 Task: Create a due date automation trigger when advanced on, on the wednesday before a card is due add dates with an overdue due date at 11:00 AM.
Action: Mouse moved to (812, 252)
Screenshot: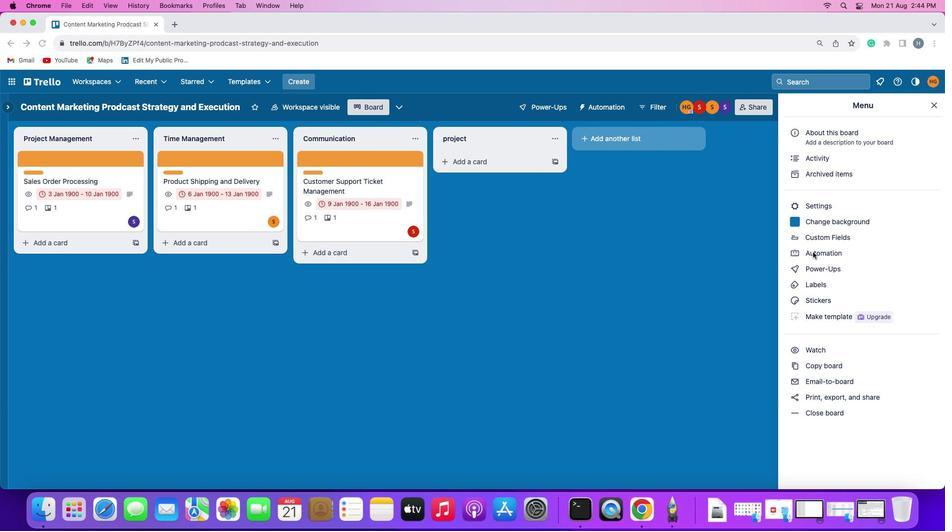 
Action: Mouse pressed left at (812, 252)
Screenshot: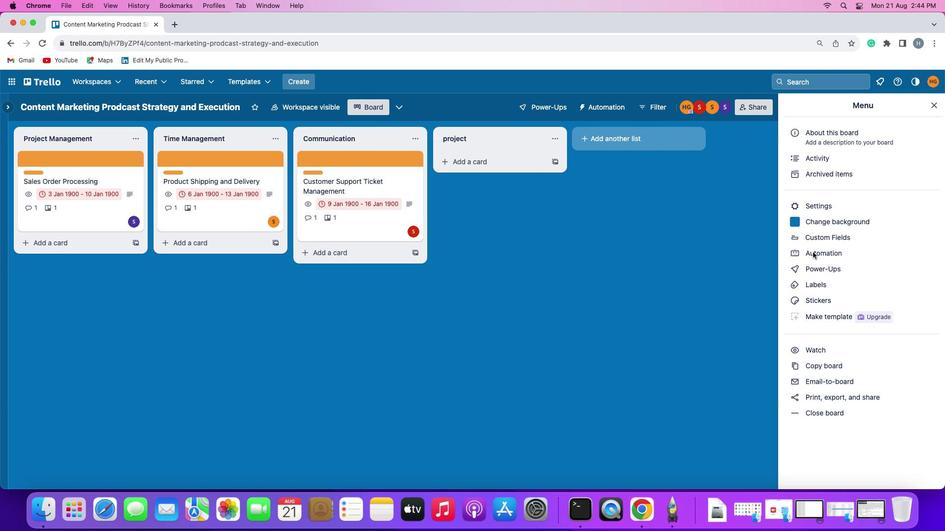 
Action: Mouse pressed left at (812, 252)
Screenshot: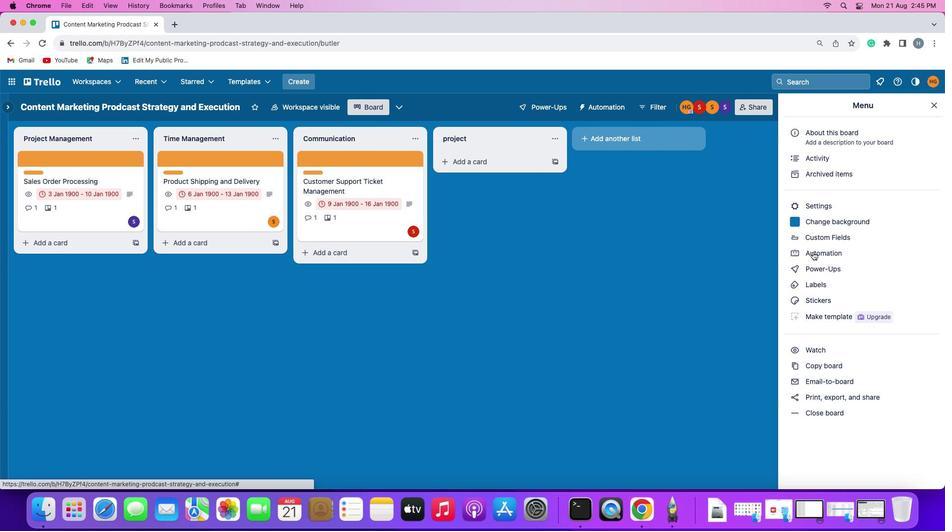 
Action: Mouse moved to (59, 230)
Screenshot: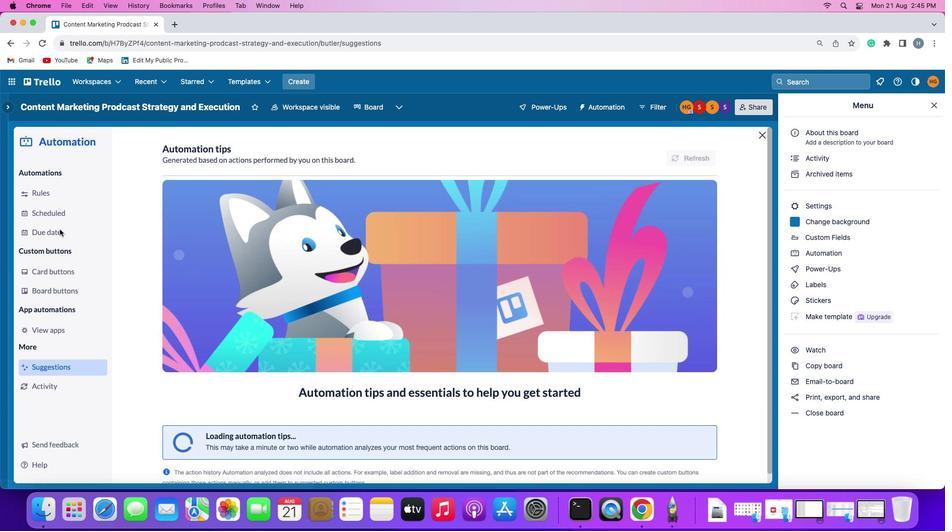 
Action: Mouse pressed left at (59, 230)
Screenshot: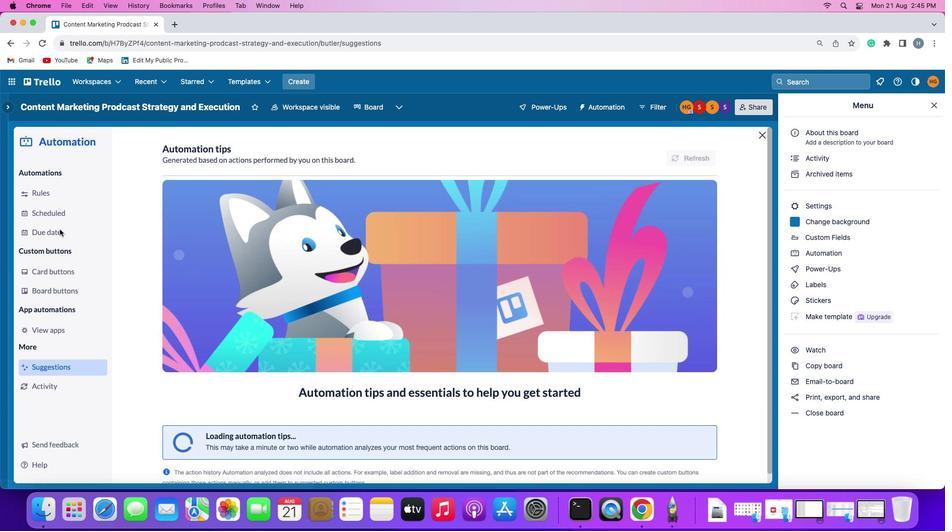 
Action: Mouse moved to (652, 152)
Screenshot: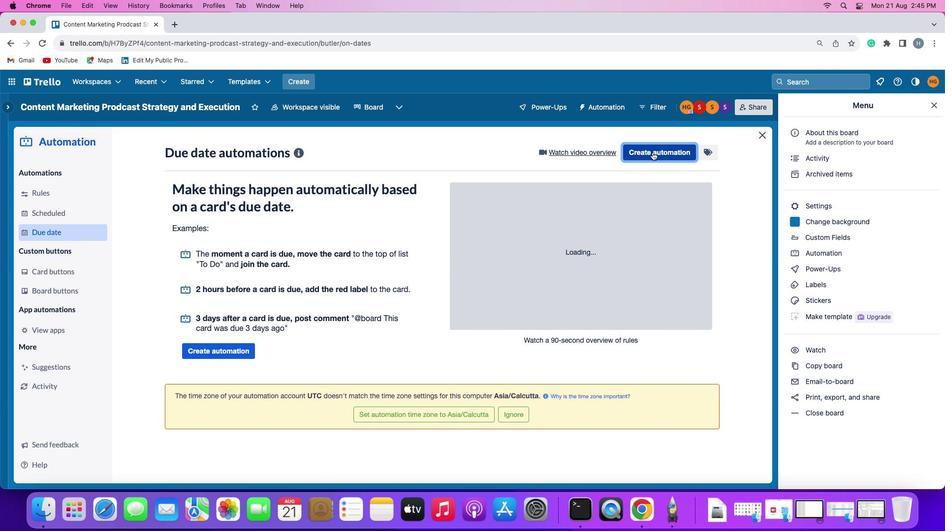 
Action: Mouse pressed left at (652, 152)
Screenshot: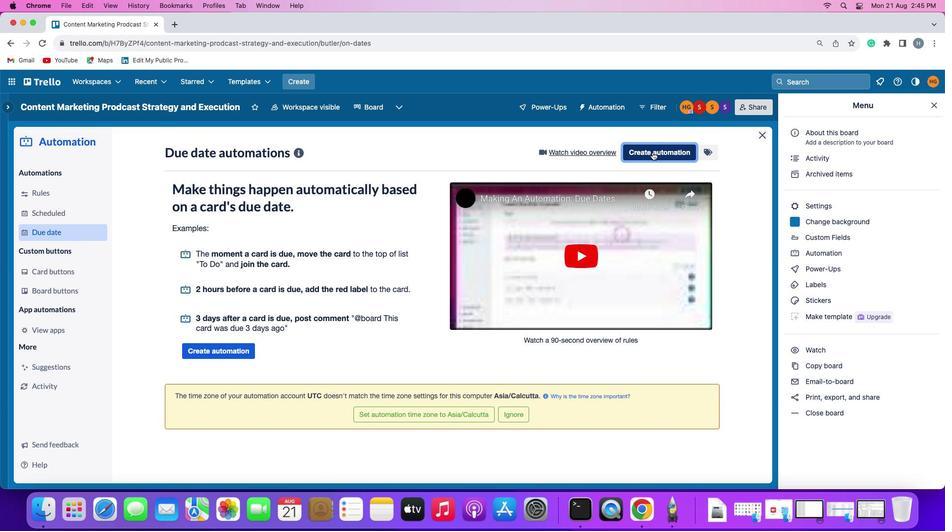 
Action: Mouse moved to (274, 245)
Screenshot: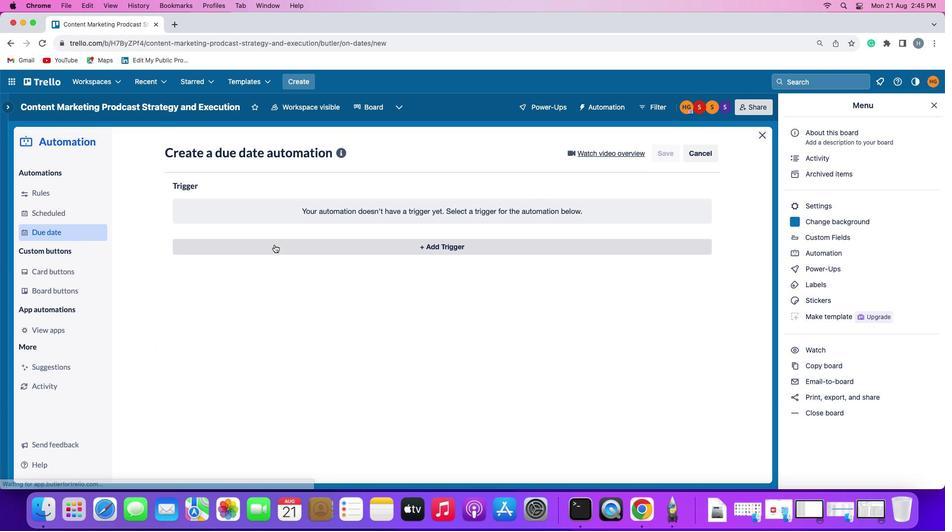 
Action: Mouse pressed left at (274, 245)
Screenshot: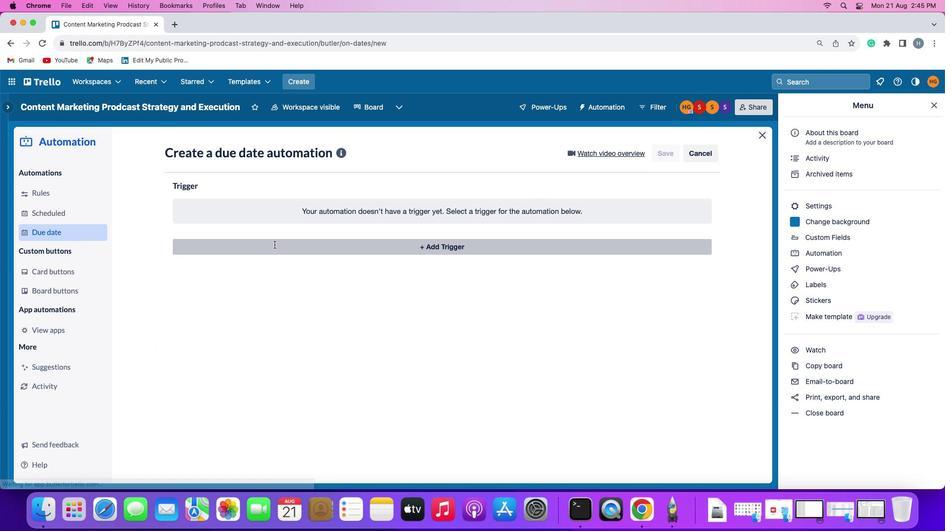 
Action: Mouse moved to (214, 437)
Screenshot: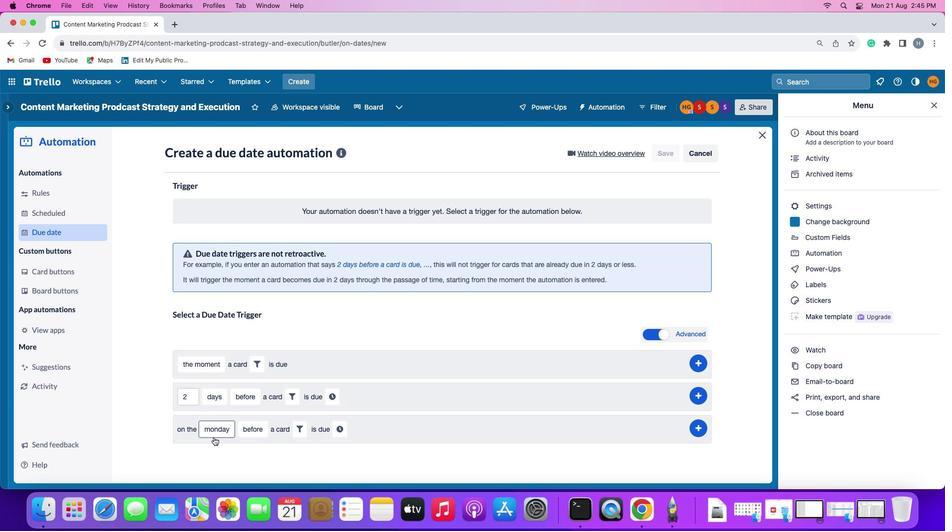 
Action: Mouse pressed left at (214, 437)
Screenshot: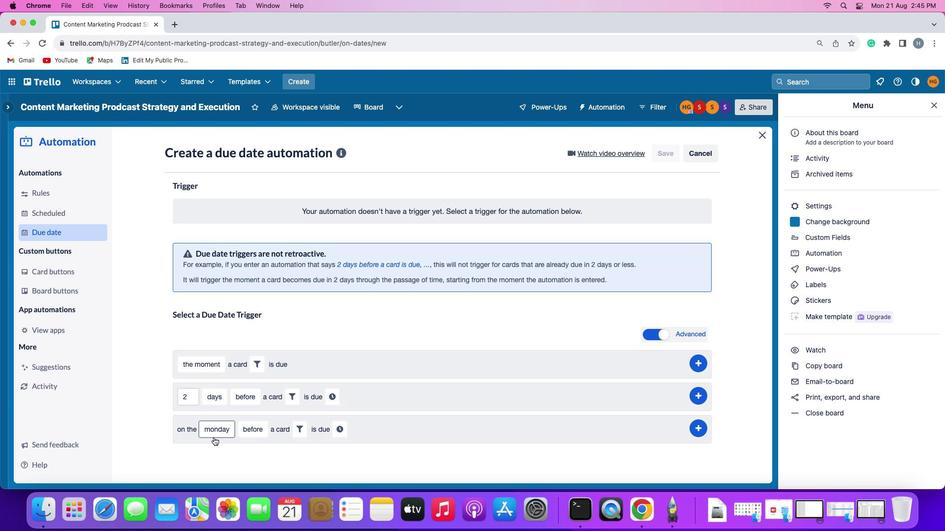 
Action: Mouse moved to (232, 335)
Screenshot: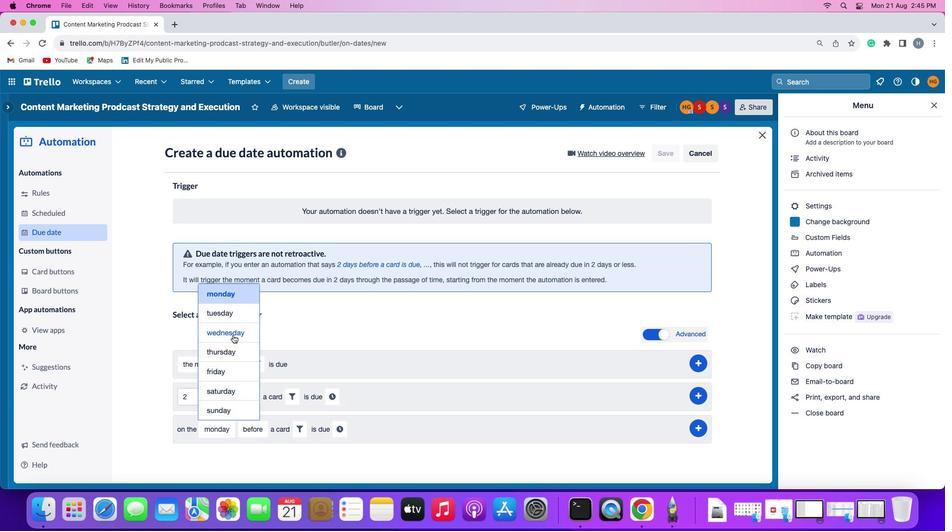 
Action: Mouse pressed left at (232, 335)
Screenshot: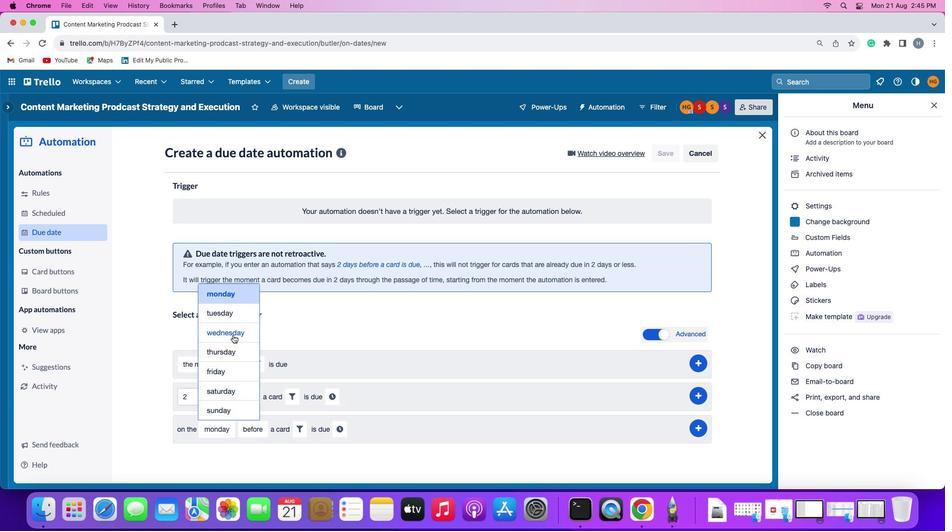 
Action: Mouse moved to (315, 432)
Screenshot: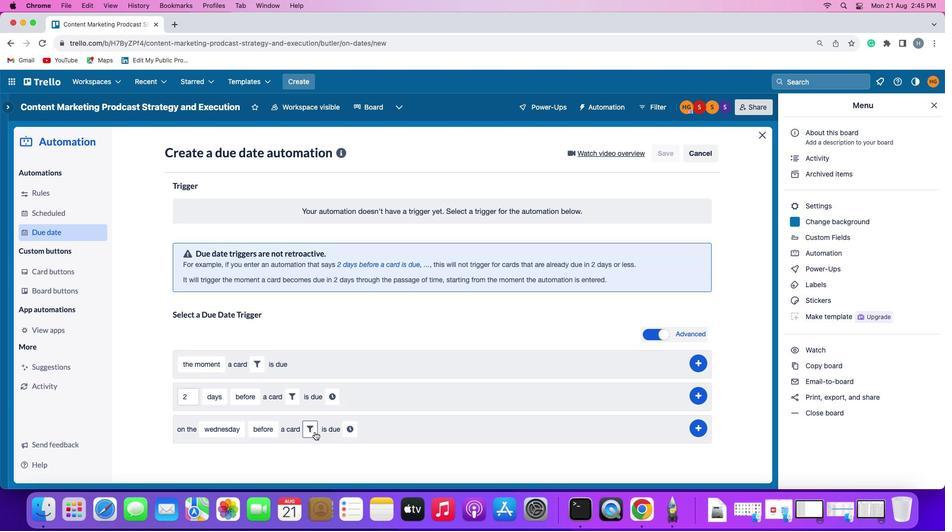 
Action: Mouse pressed left at (315, 432)
Screenshot: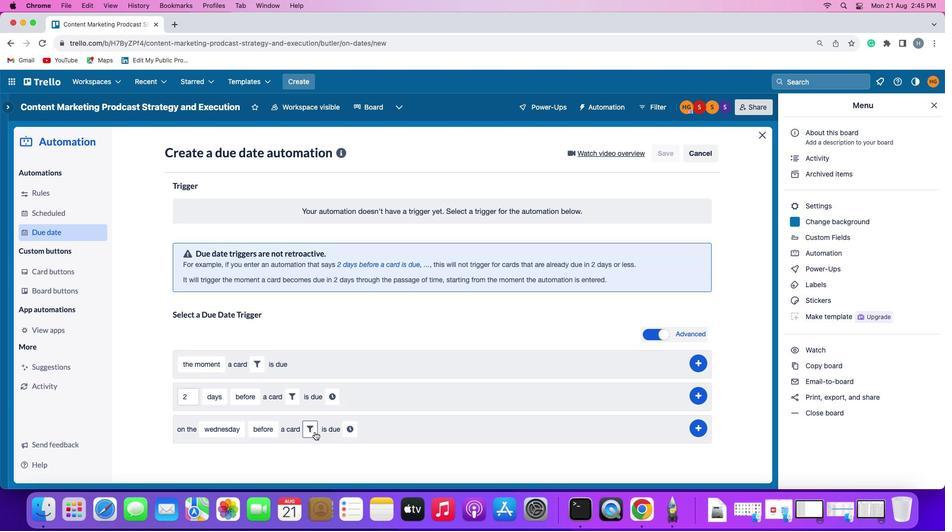 
Action: Mouse moved to (357, 460)
Screenshot: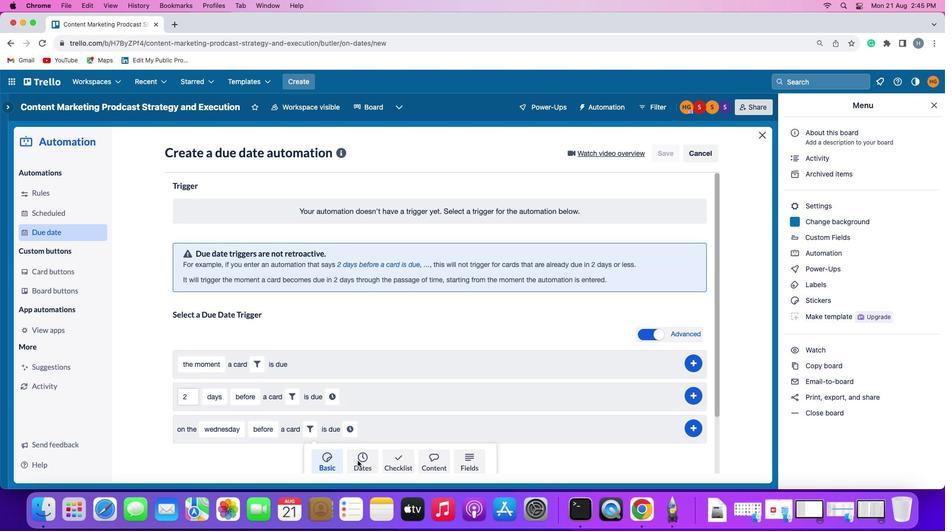 
Action: Mouse pressed left at (357, 460)
Screenshot: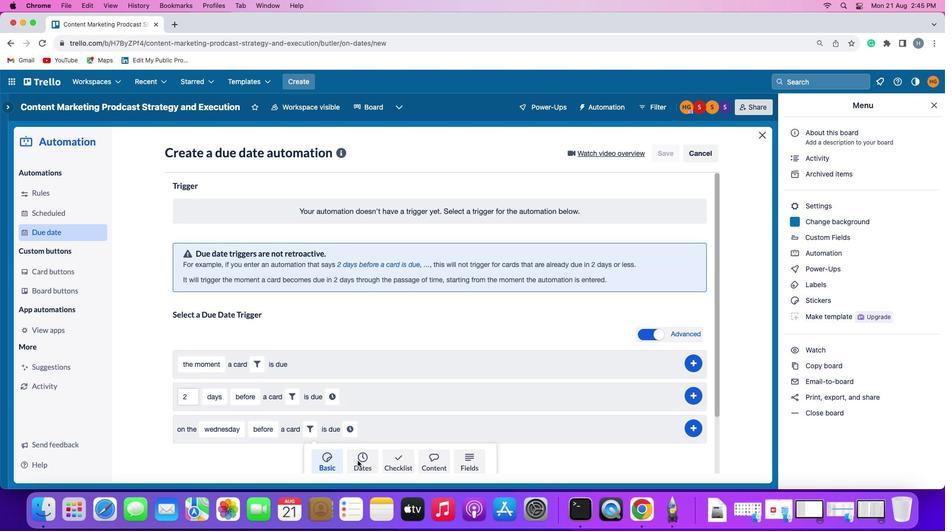 
Action: Mouse moved to (267, 451)
Screenshot: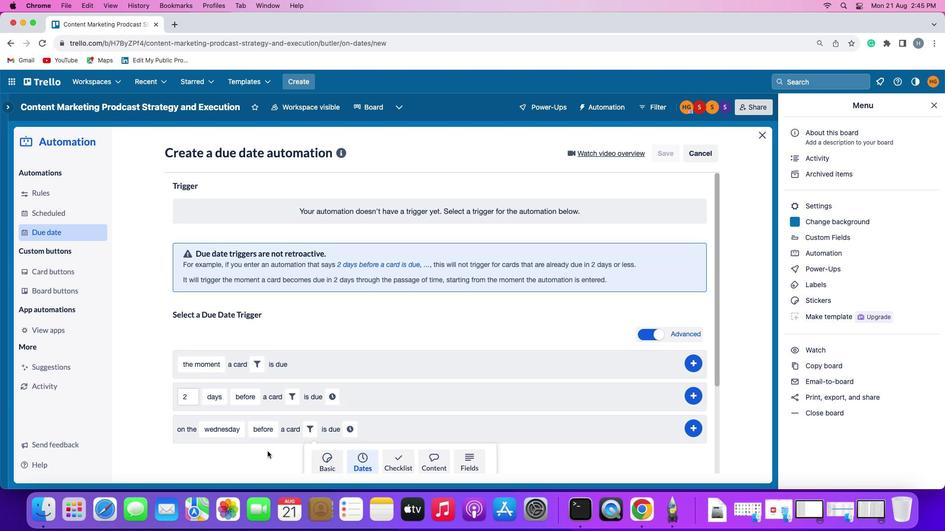 
Action: Mouse scrolled (267, 451) with delta (0, 0)
Screenshot: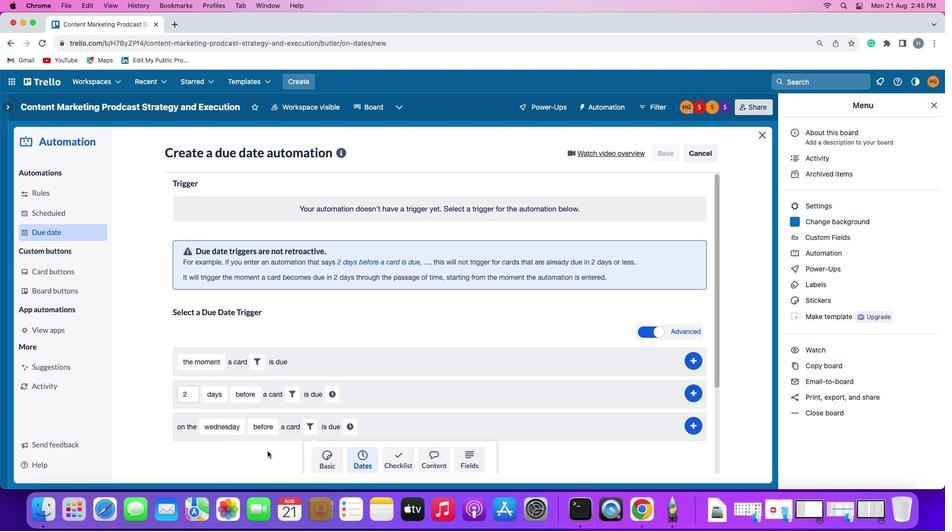 
Action: Mouse scrolled (267, 451) with delta (0, 0)
Screenshot: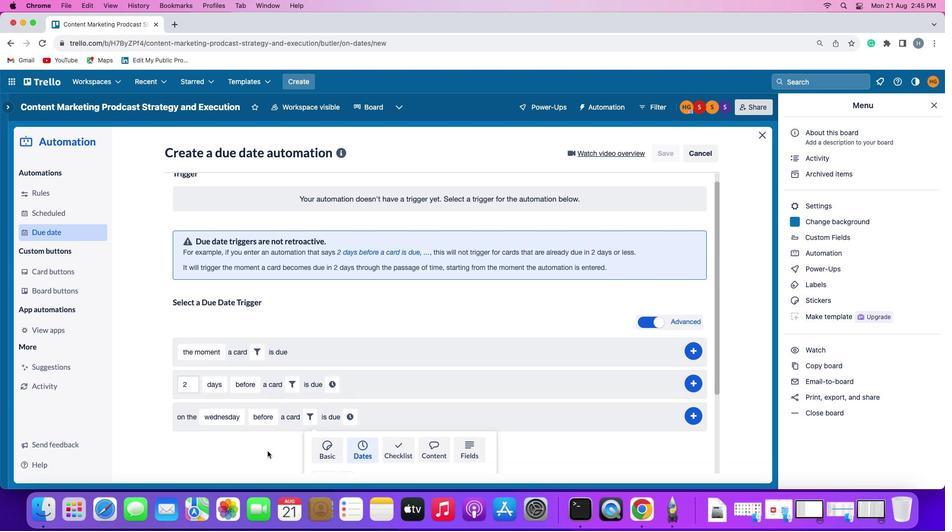 
Action: Mouse scrolled (267, 451) with delta (0, -1)
Screenshot: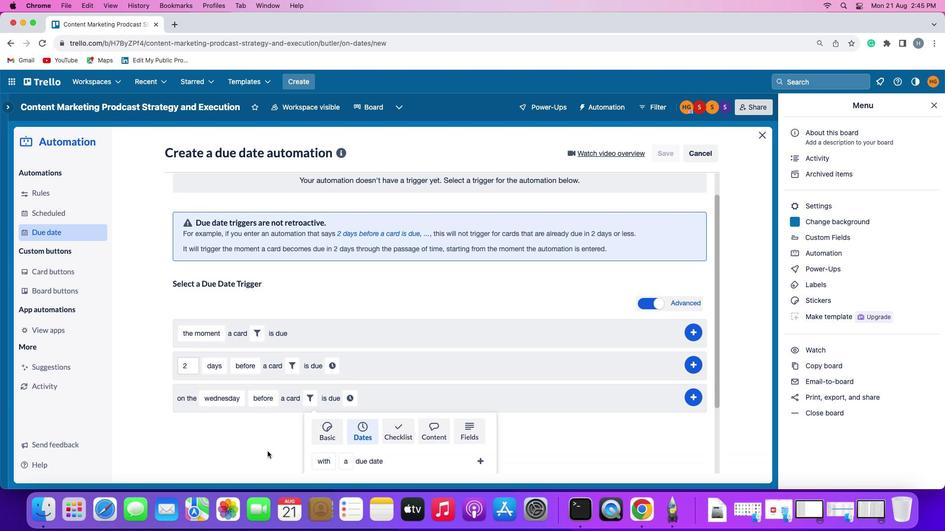 
Action: Mouse moved to (337, 411)
Screenshot: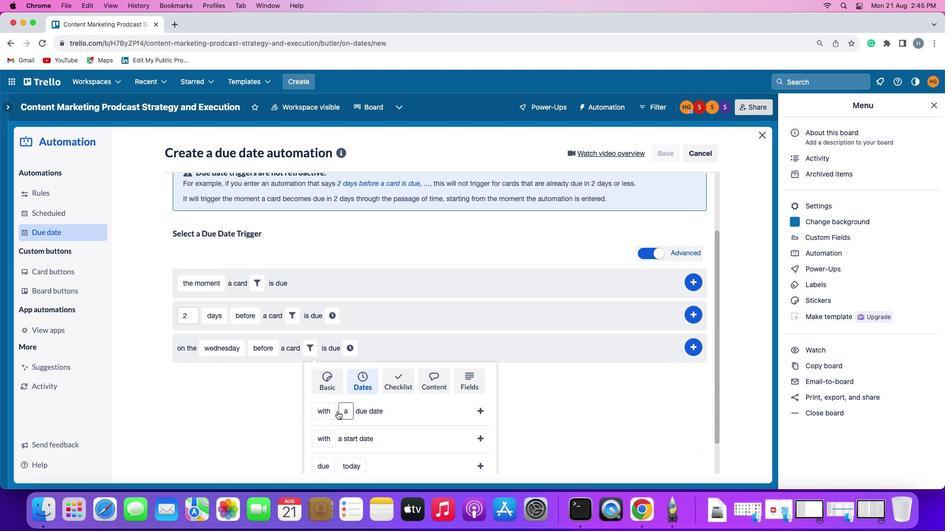 
Action: Mouse pressed left at (337, 411)
Screenshot: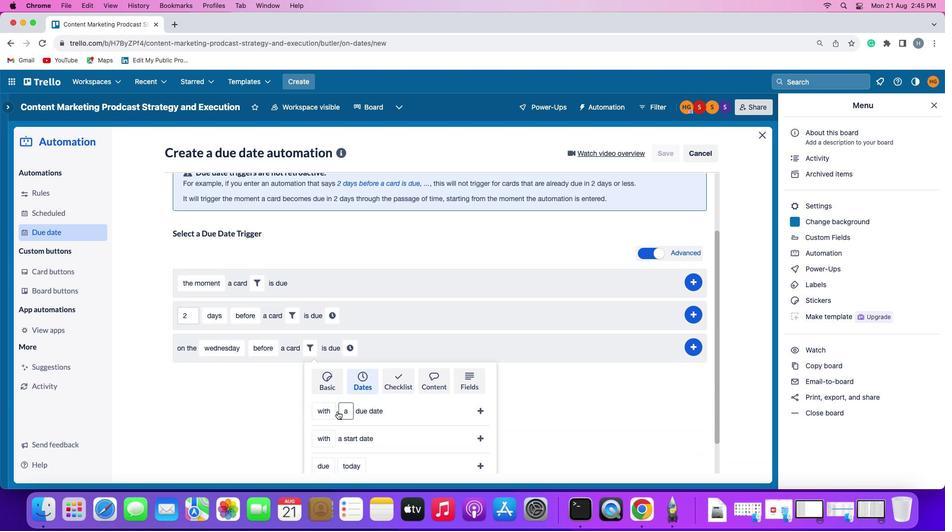 
Action: Mouse moved to (362, 391)
Screenshot: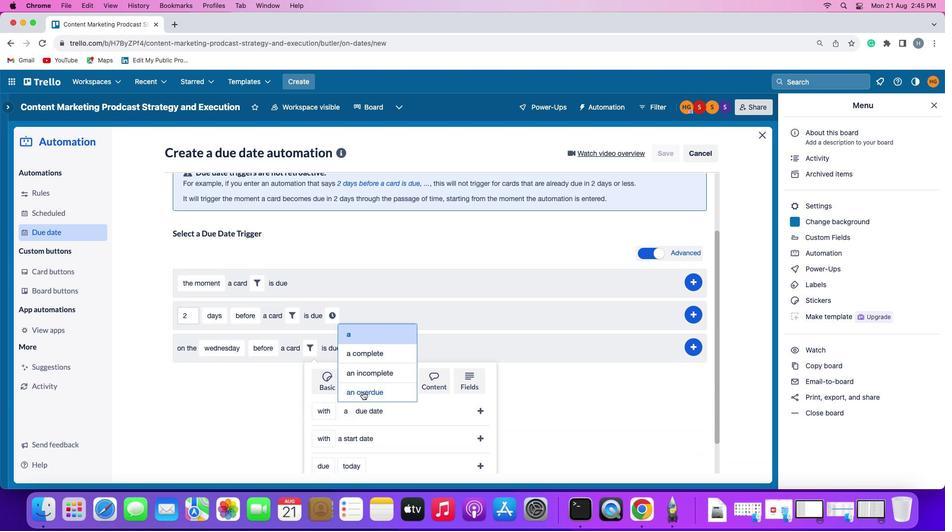 
Action: Mouse pressed left at (362, 391)
Screenshot: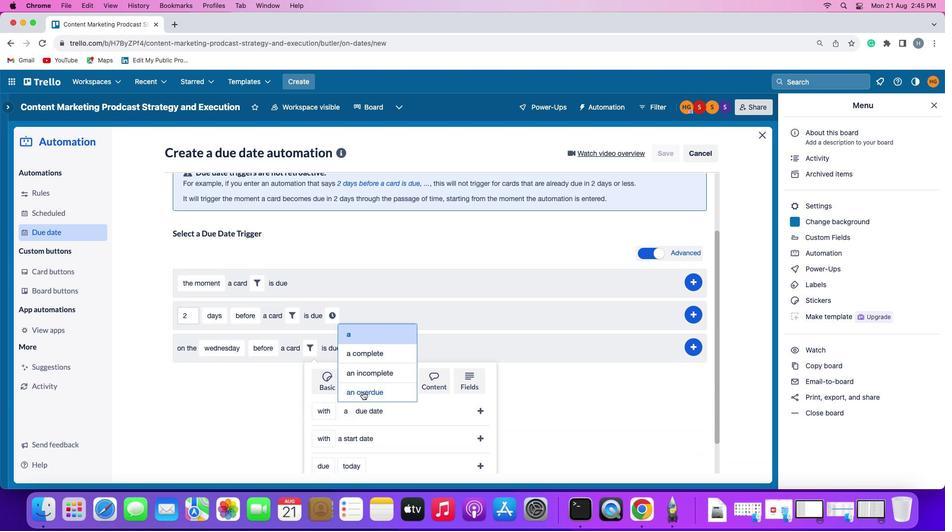 
Action: Mouse moved to (477, 408)
Screenshot: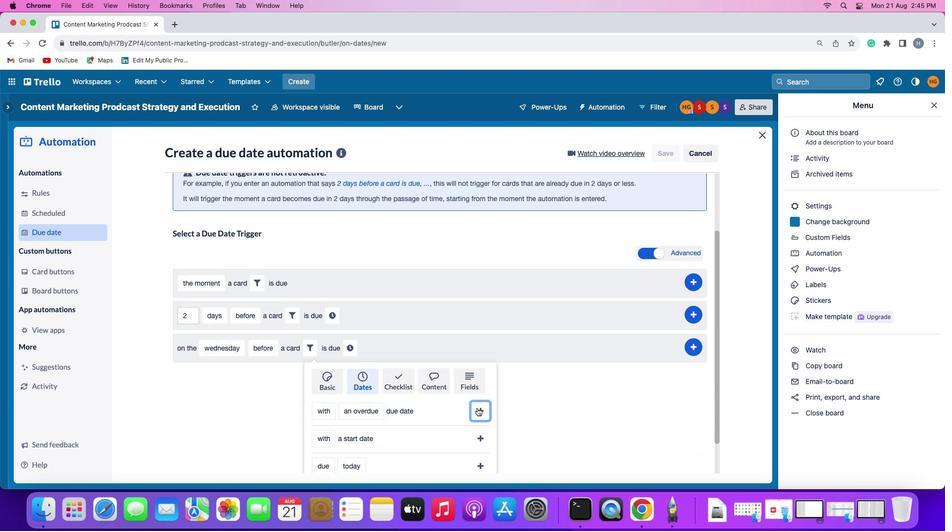 
Action: Mouse pressed left at (477, 408)
Screenshot: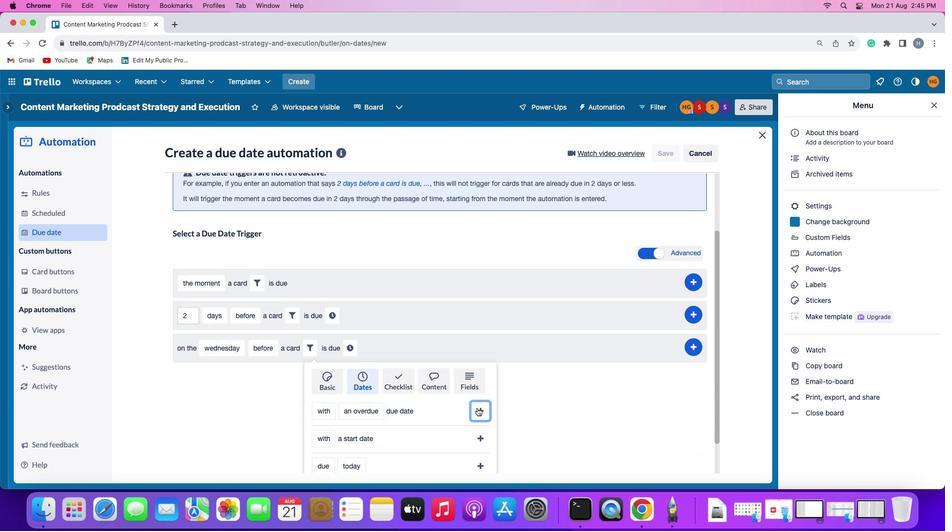 
Action: Mouse moved to (451, 421)
Screenshot: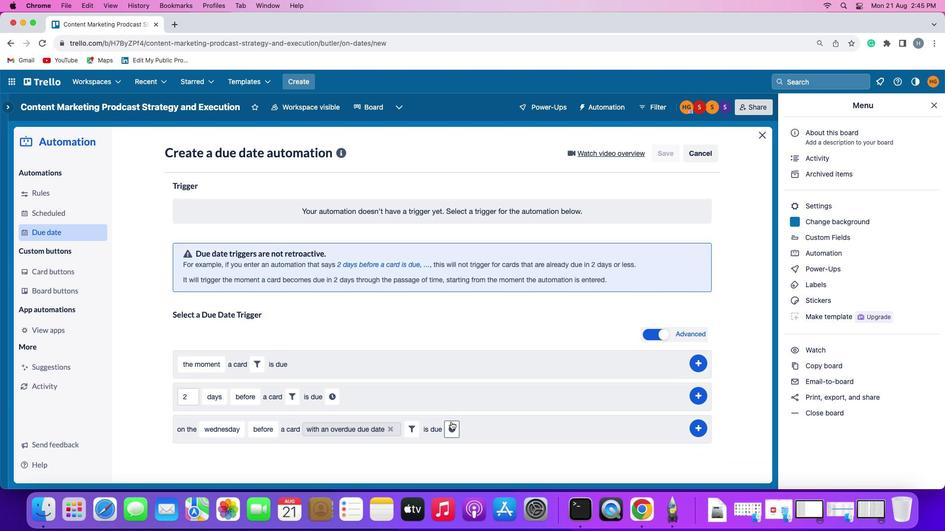 
Action: Mouse pressed left at (451, 421)
Screenshot: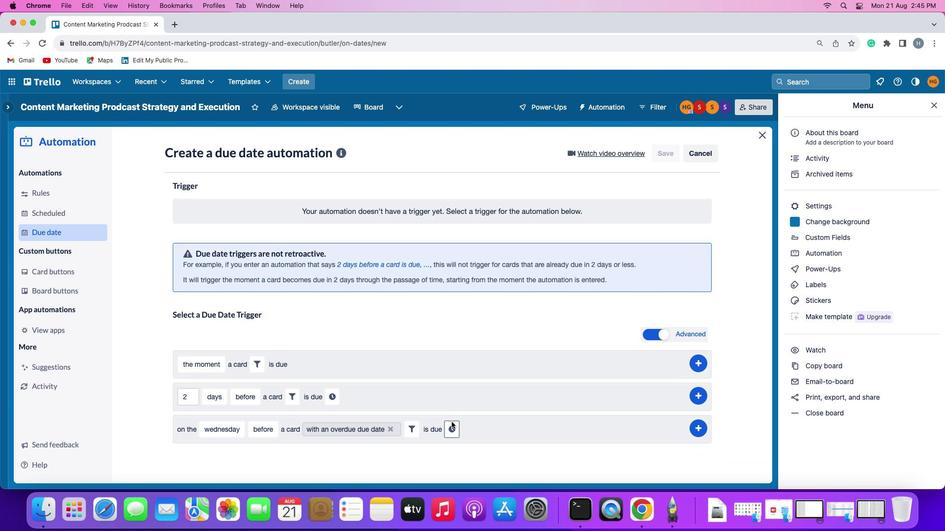 
Action: Mouse moved to (472, 435)
Screenshot: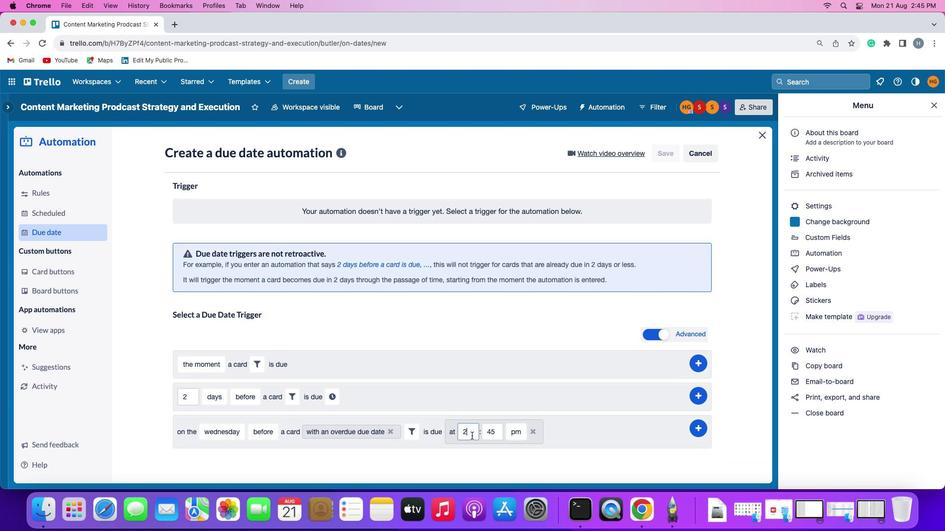 
Action: Mouse pressed left at (472, 435)
Screenshot: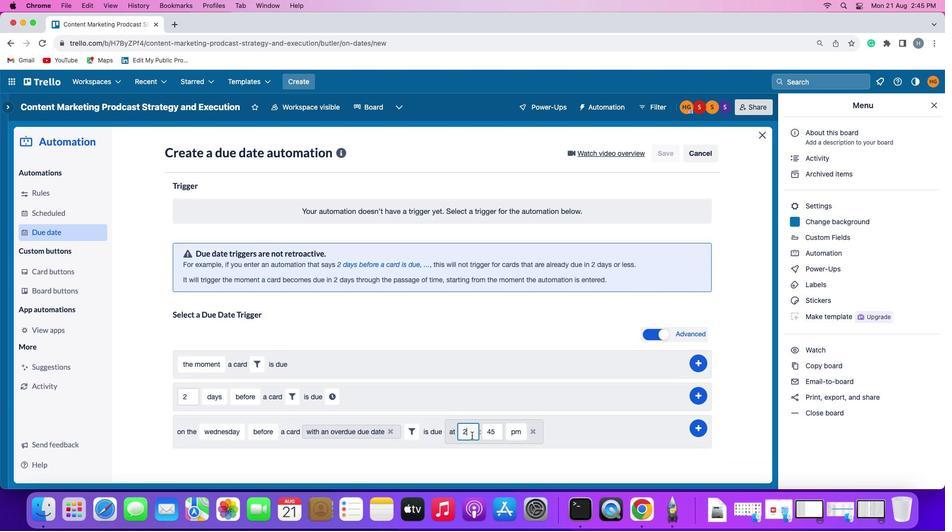 
Action: Mouse moved to (472, 435)
Screenshot: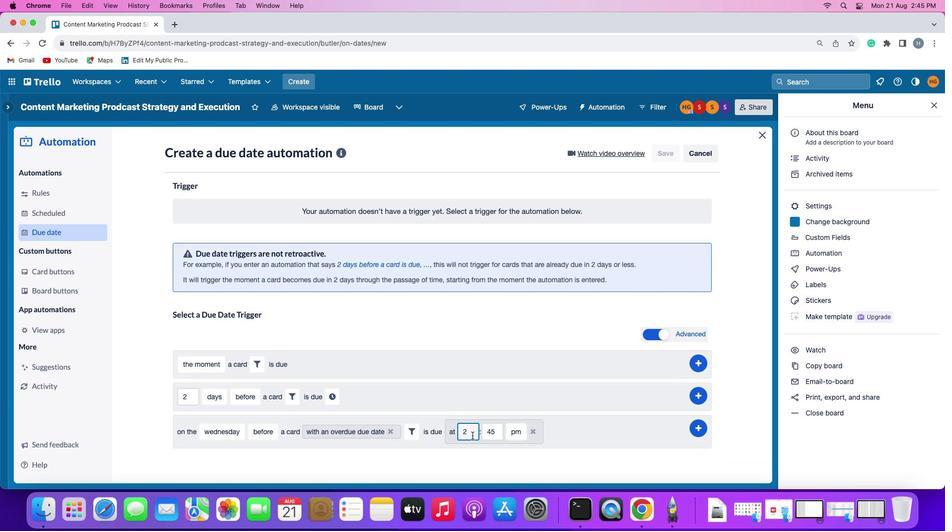 
Action: Key pressed Key.backspace'1''1'
Screenshot: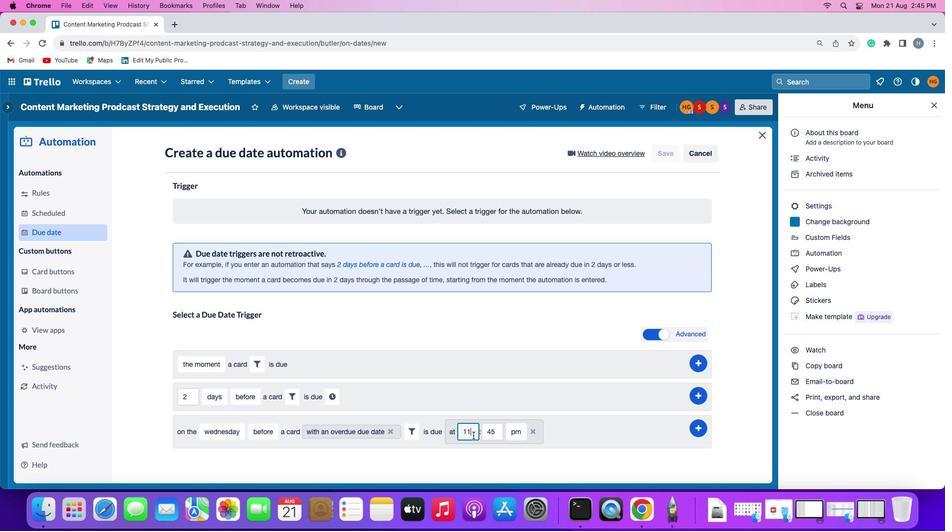 
Action: Mouse moved to (499, 436)
Screenshot: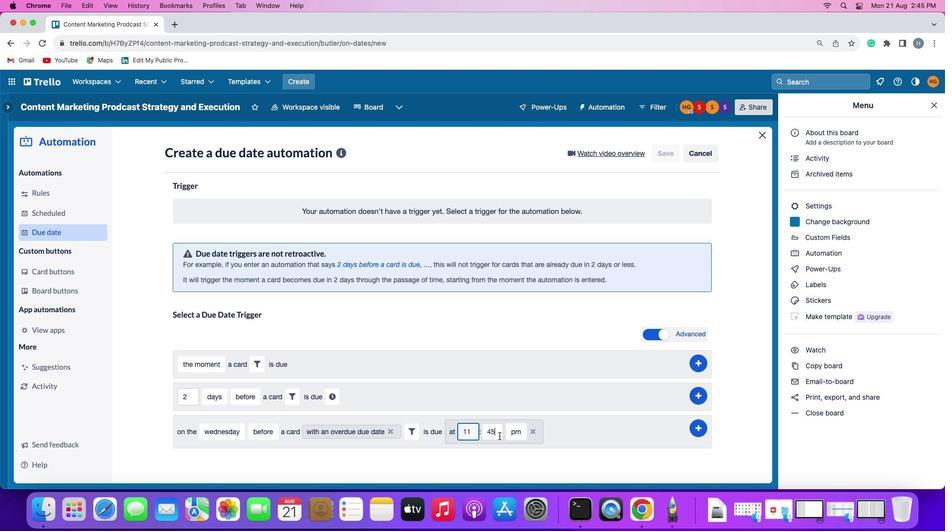 
Action: Mouse pressed left at (499, 436)
Screenshot: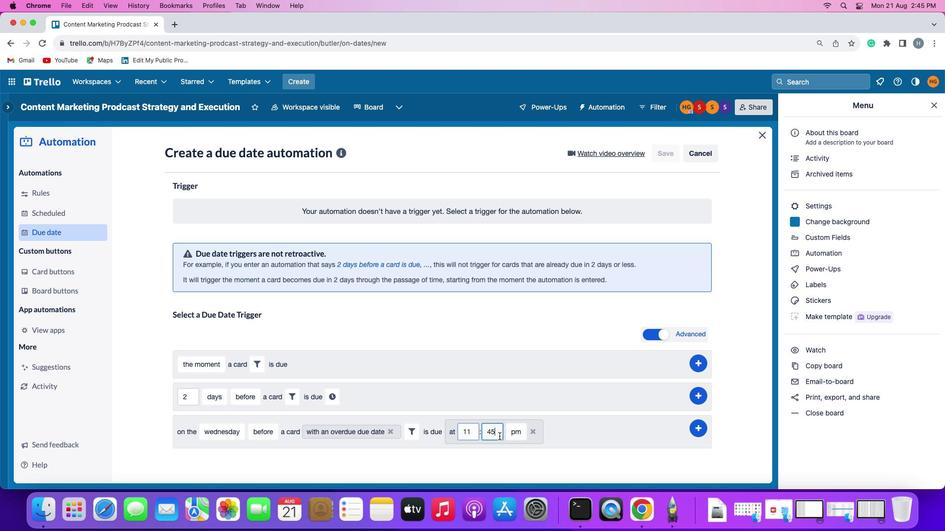 
Action: Key pressed Key.backspaceKey.backspace
Screenshot: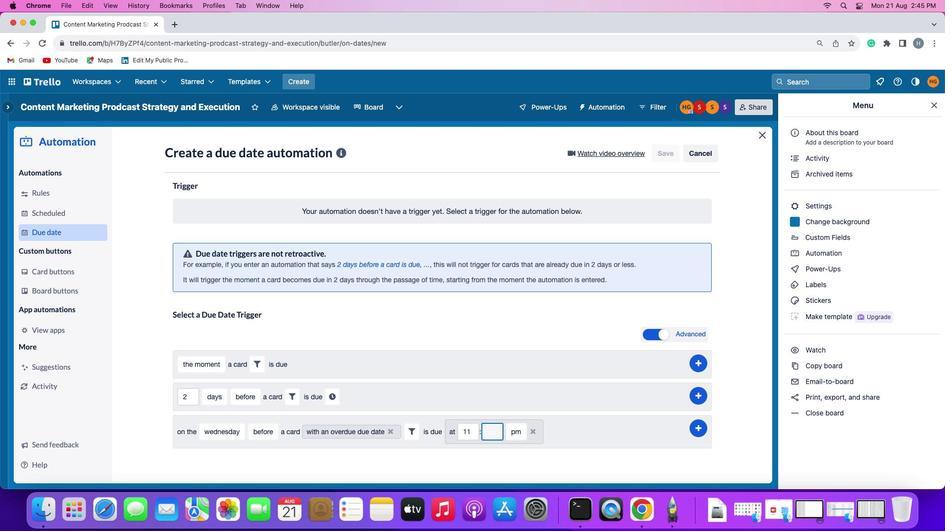 
Action: Mouse moved to (499, 436)
Screenshot: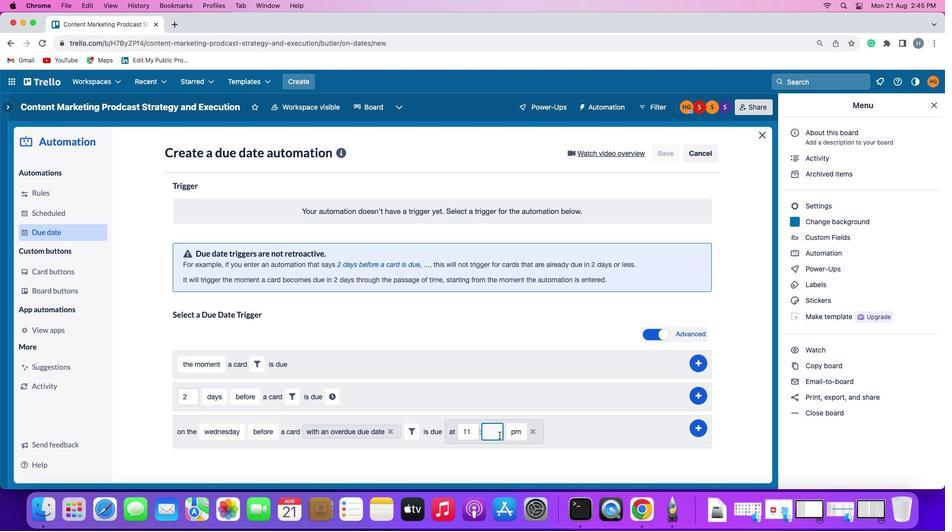 
Action: Key pressed '0''0'
Screenshot: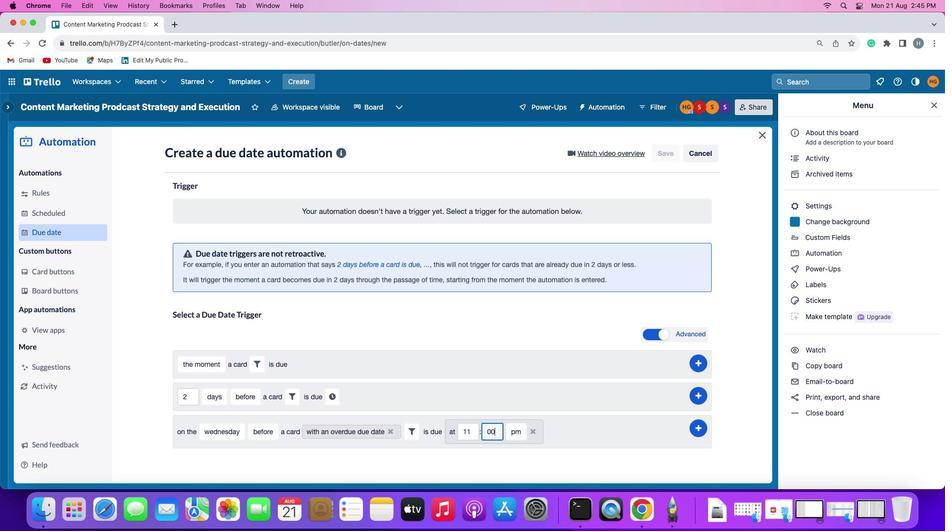 
Action: Mouse moved to (513, 435)
Screenshot: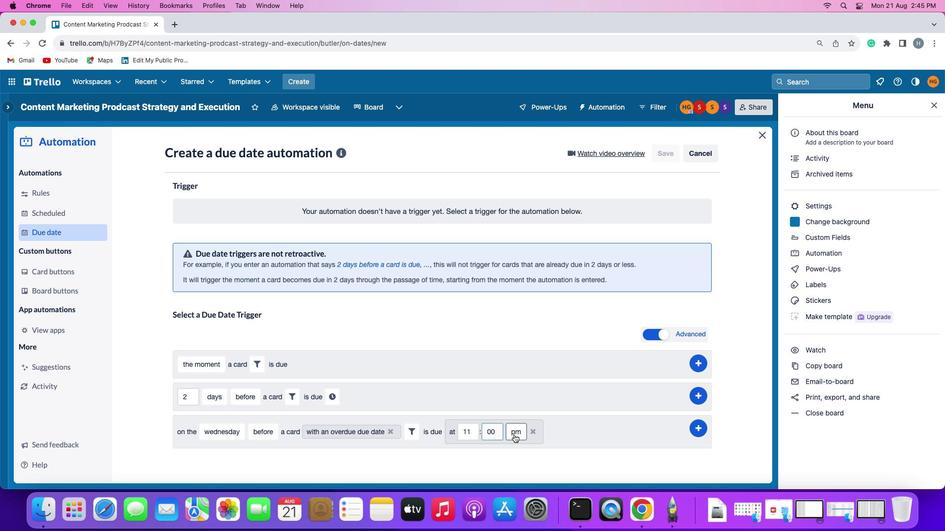
Action: Mouse pressed left at (513, 435)
Screenshot: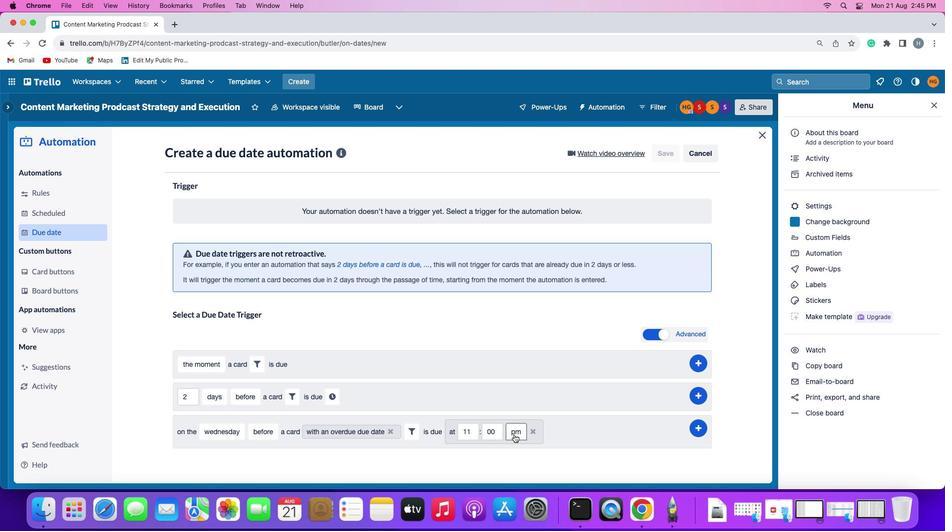 
Action: Mouse moved to (515, 443)
Screenshot: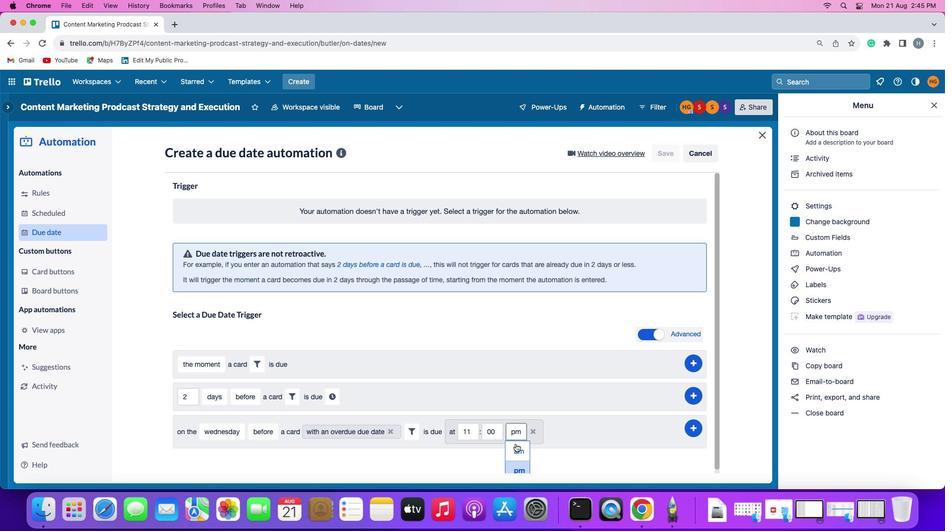 
Action: Mouse pressed left at (515, 443)
Screenshot: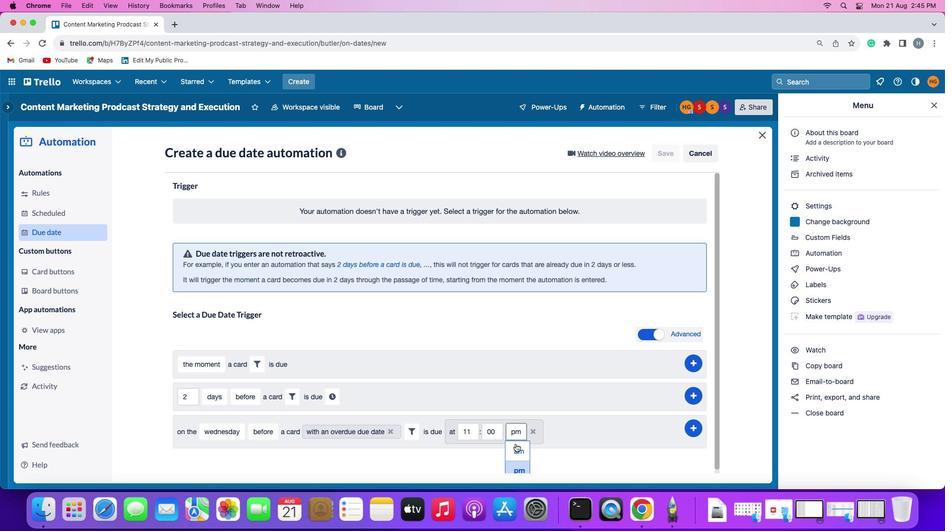 
Action: Mouse moved to (695, 424)
Screenshot: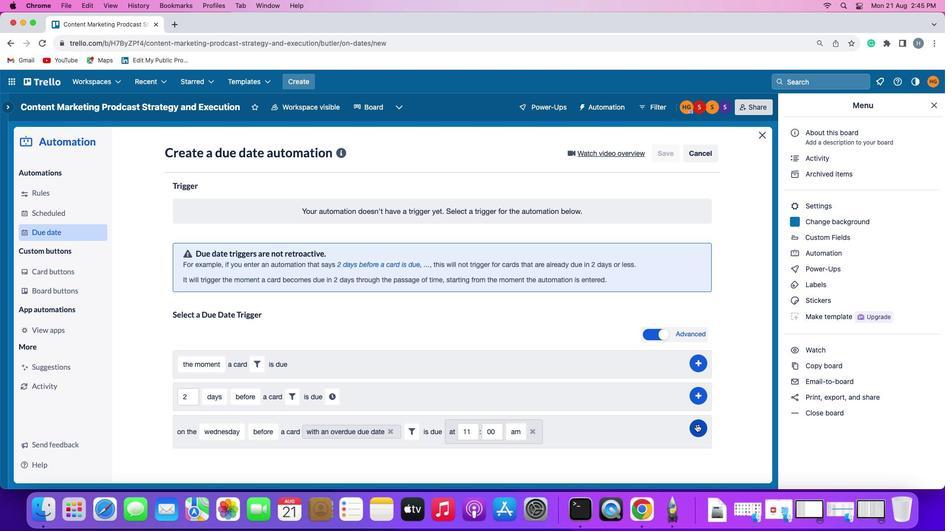 
Action: Mouse pressed left at (695, 424)
Screenshot: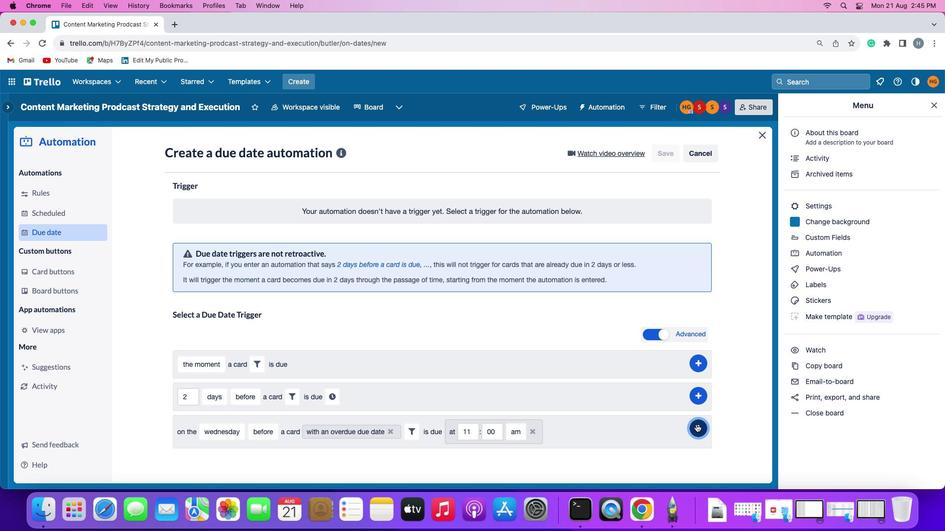 
Action: Mouse moved to (744, 349)
Screenshot: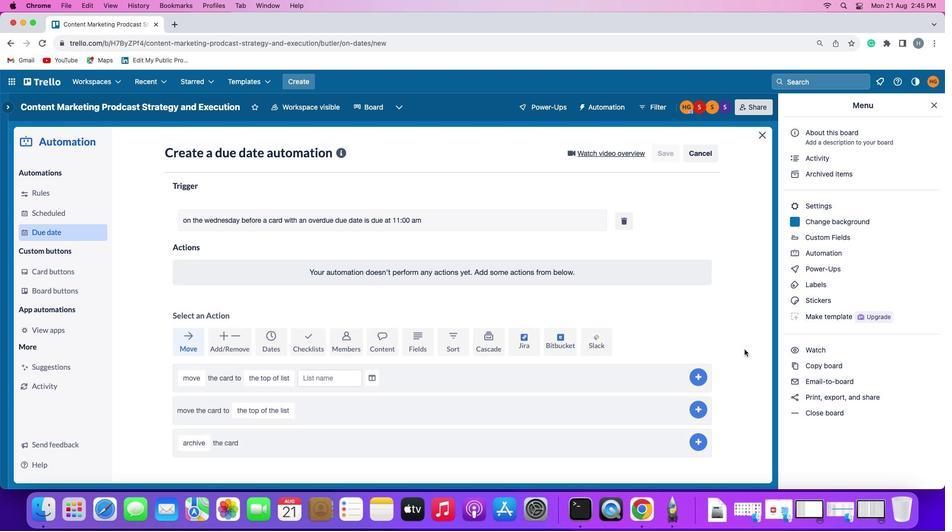 
